 Task: Set answer type to Phone Number.
Action: Mouse moved to (693, 407)
Screenshot: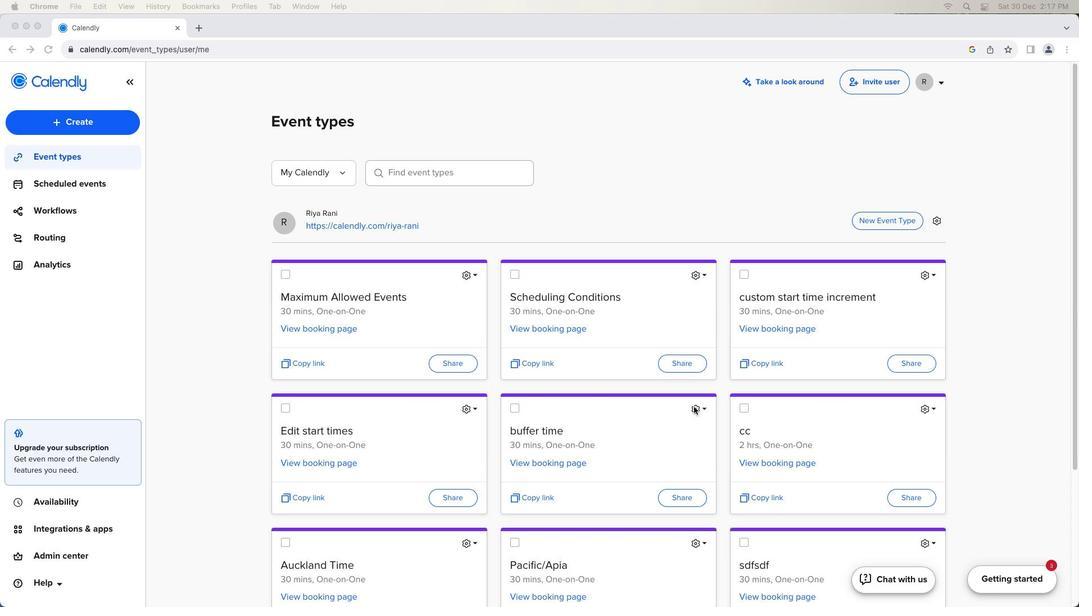 
Action: Mouse pressed left at (693, 407)
Screenshot: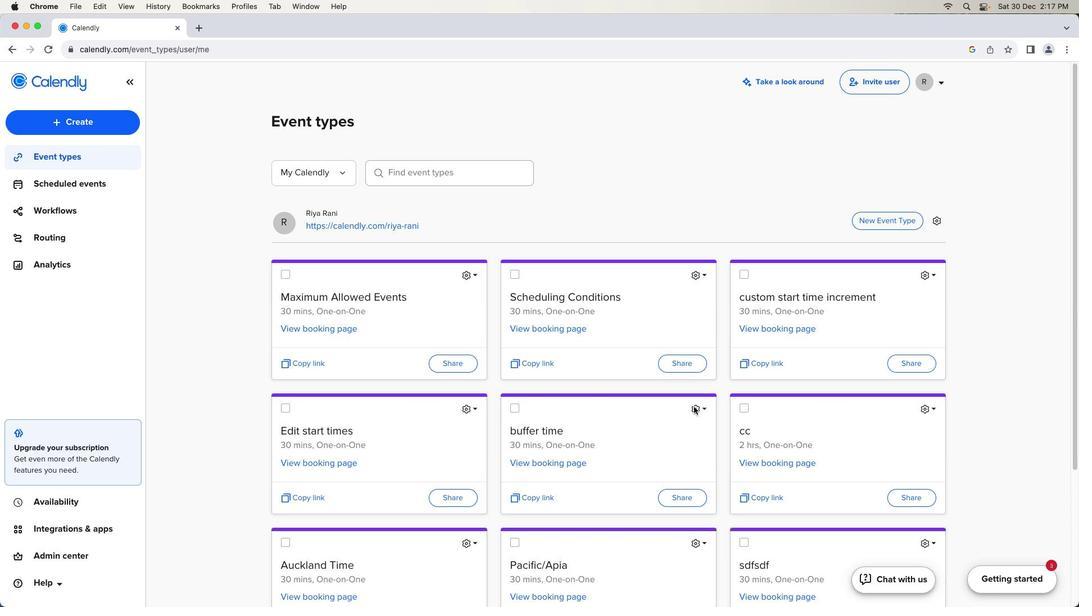 
Action: Mouse pressed left at (693, 407)
Screenshot: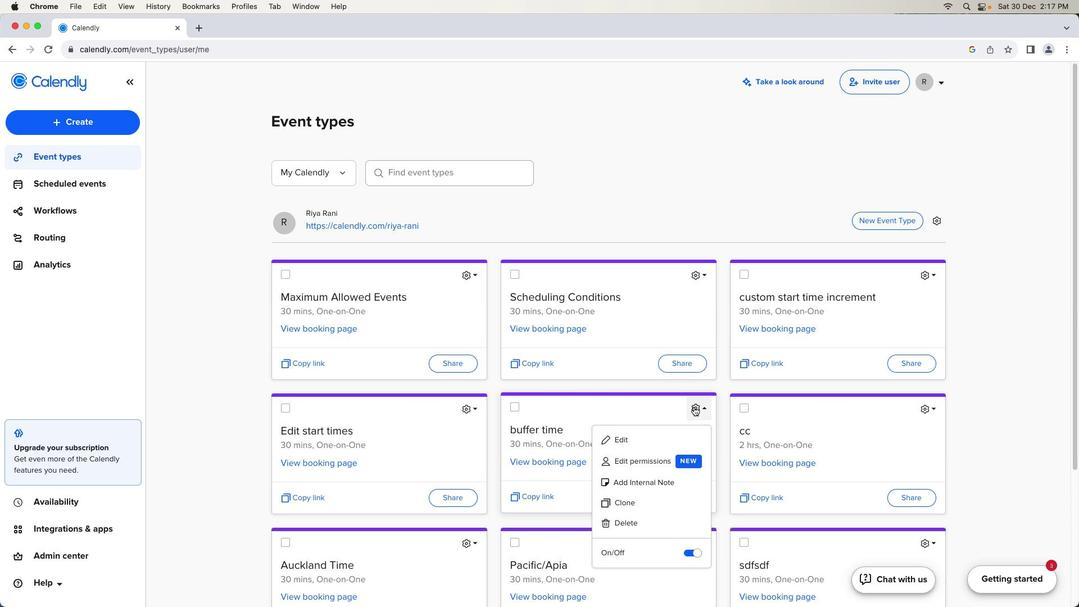 
Action: Mouse moved to (697, 412)
Screenshot: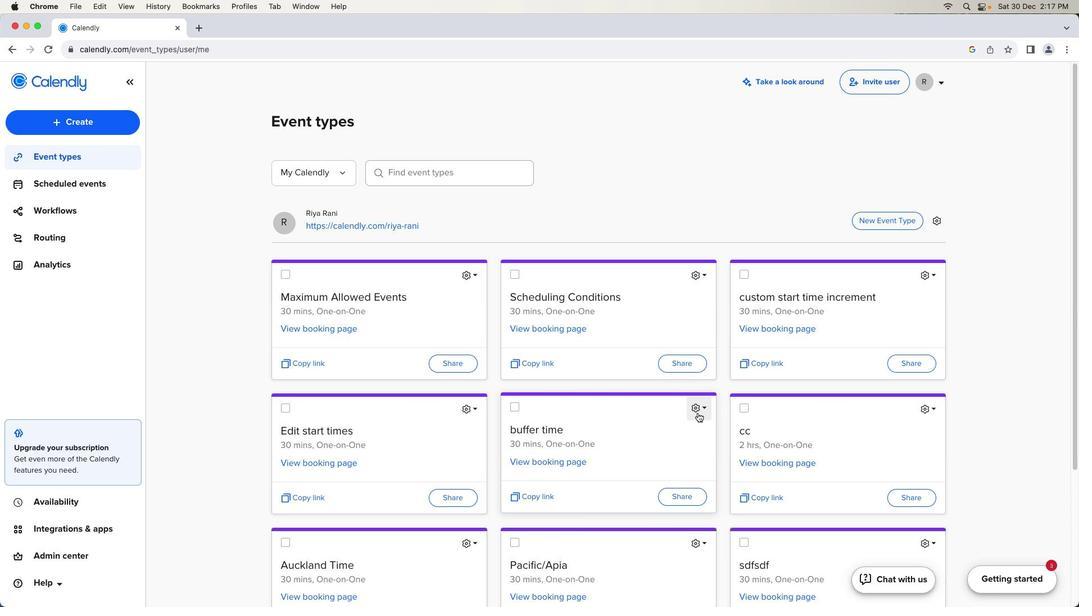
Action: Mouse pressed left at (697, 412)
Screenshot: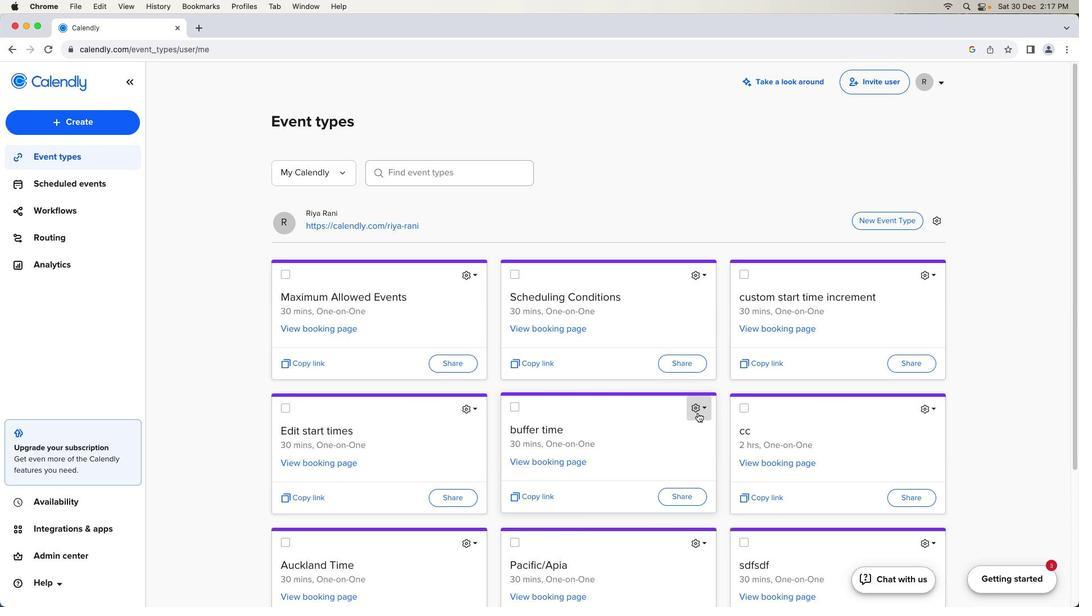 
Action: Mouse moved to (684, 435)
Screenshot: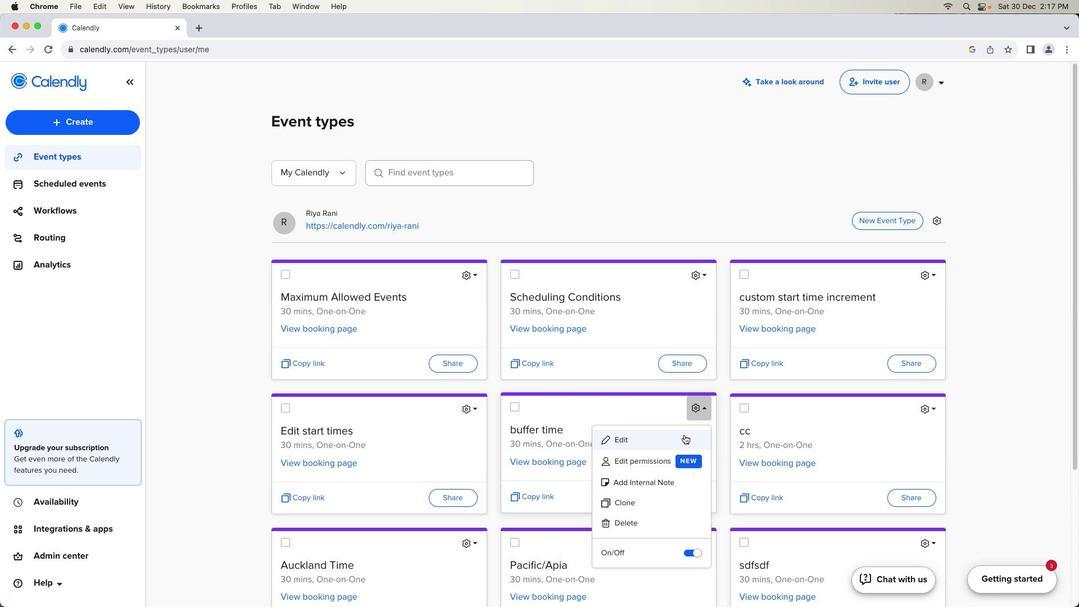 
Action: Mouse pressed left at (684, 435)
Screenshot: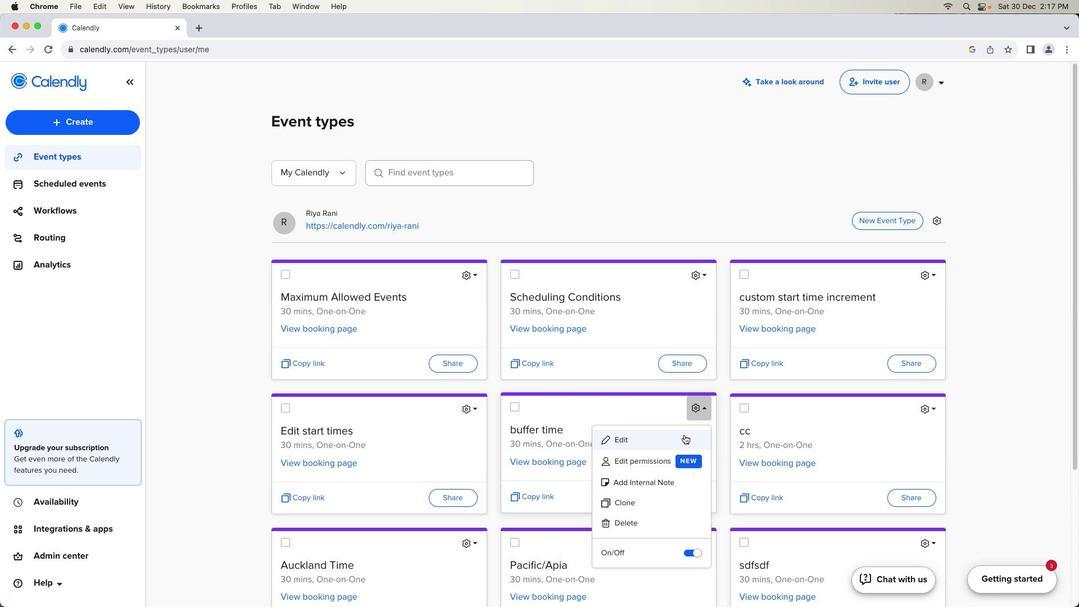 
Action: Mouse moved to (226, 440)
Screenshot: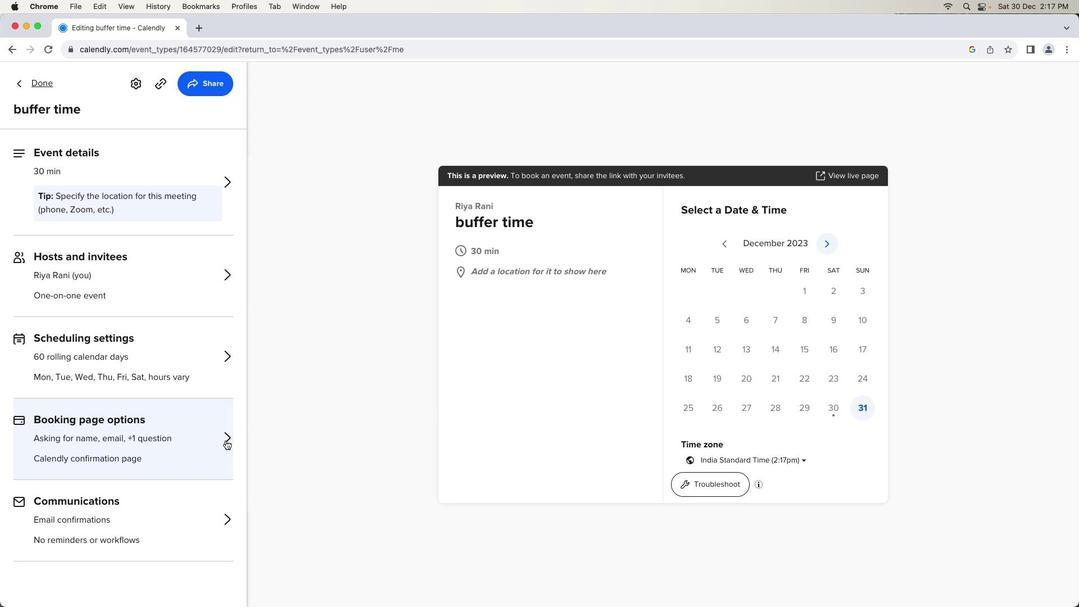 
Action: Mouse pressed left at (226, 440)
Screenshot: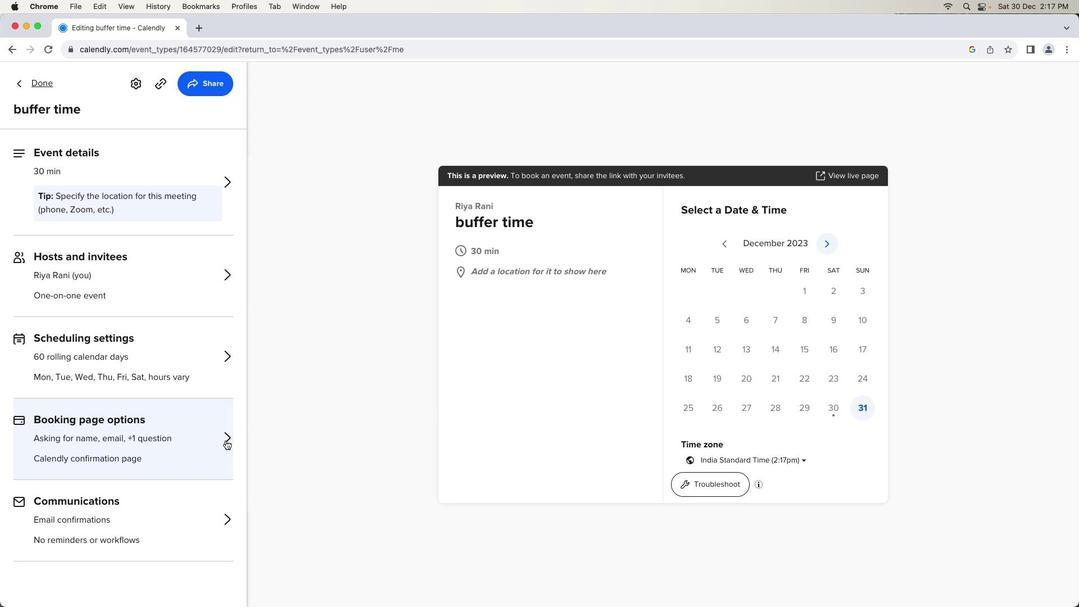 
Action: Mouse moved to (213, 331)
Screenshot: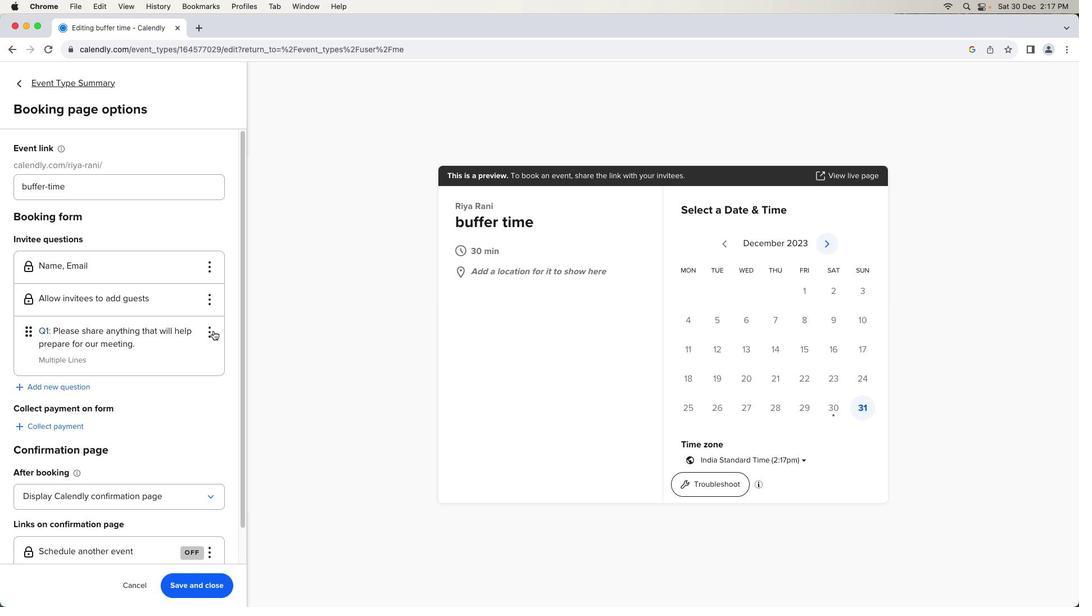 
Action: Mouse pressed left at (213, 331)
Screenshot: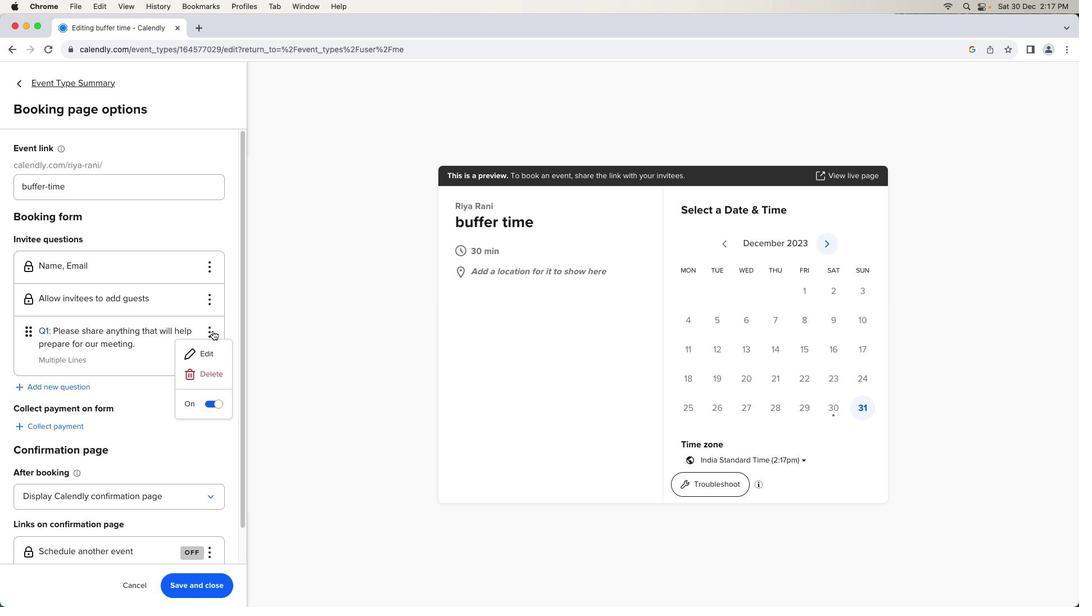 
Action: Mouse moved to (205, 348)
Screenshot: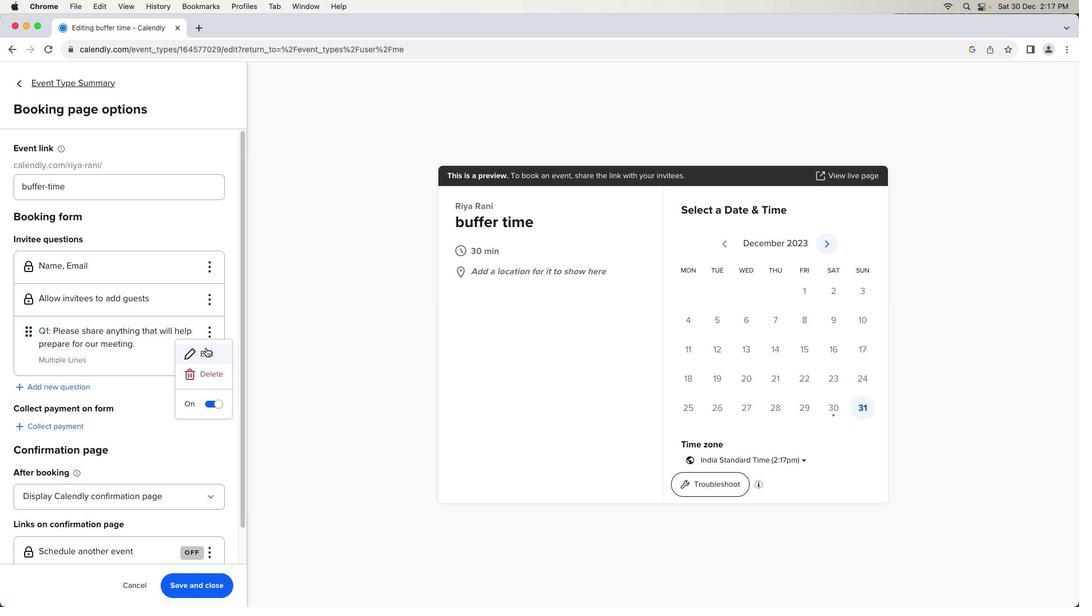
Action: Mouse pressed left at (205, 348)
Screenshot: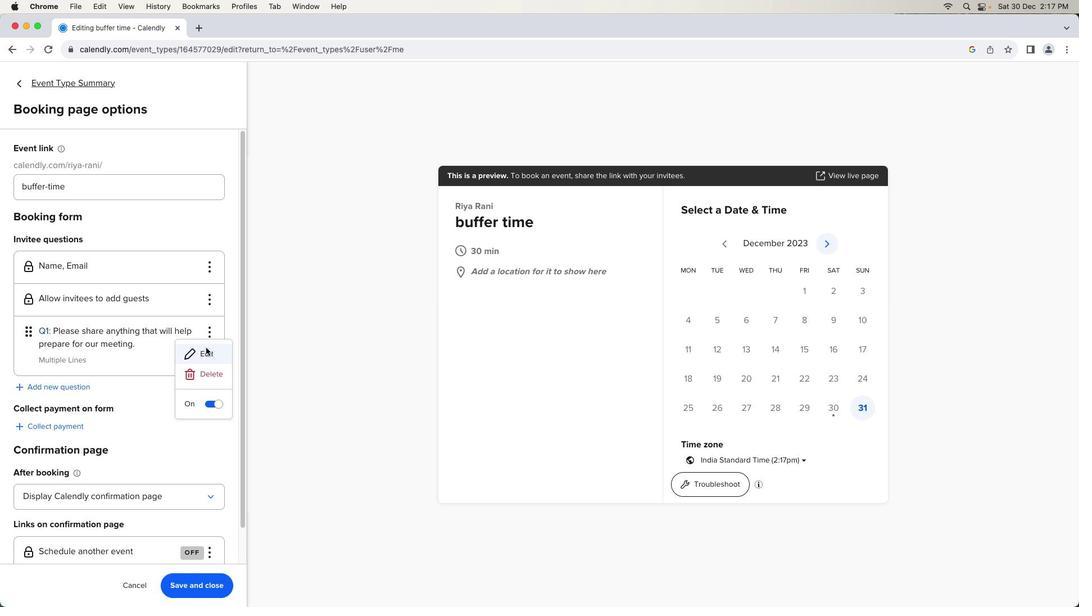 
Action: Mouse moved to (535, 287)
Screenshot: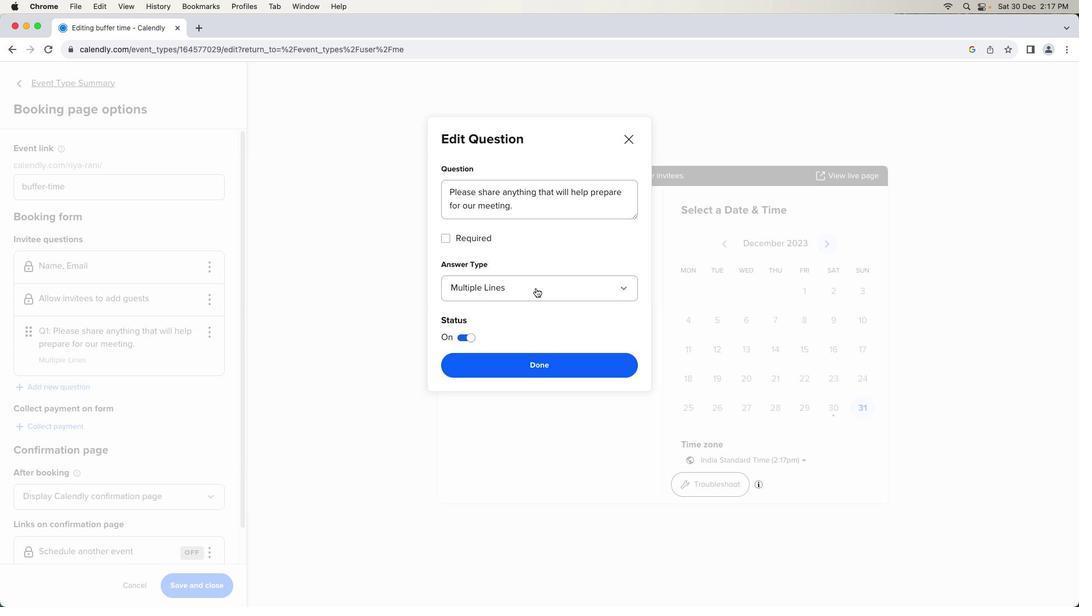 
Action: Mouse pressed left at (535, 287)
Screenshot: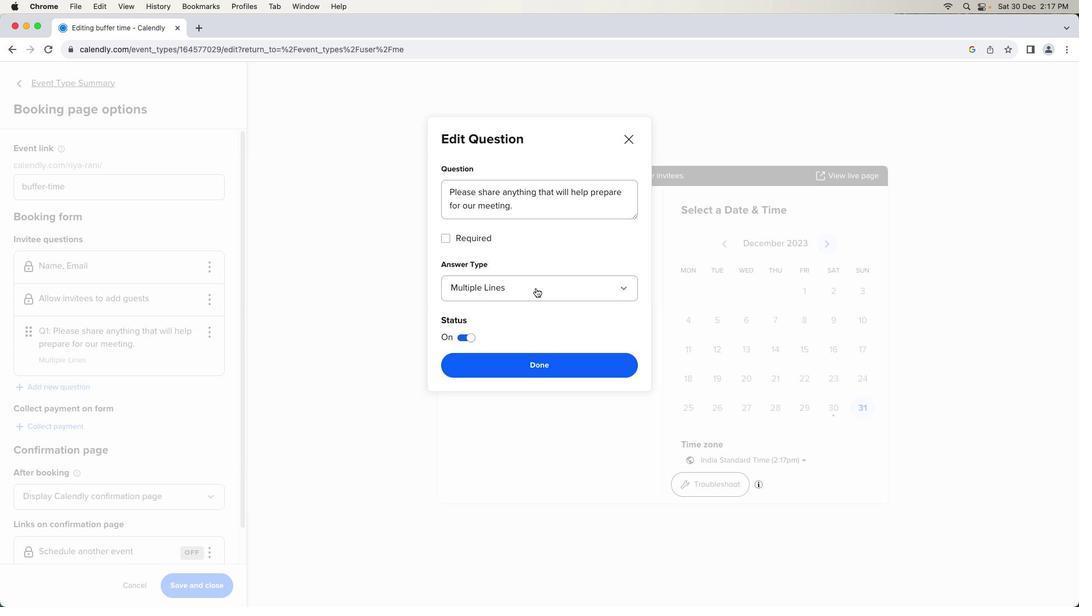 
Action: Mouse moved to (539, 425)
Screenshot: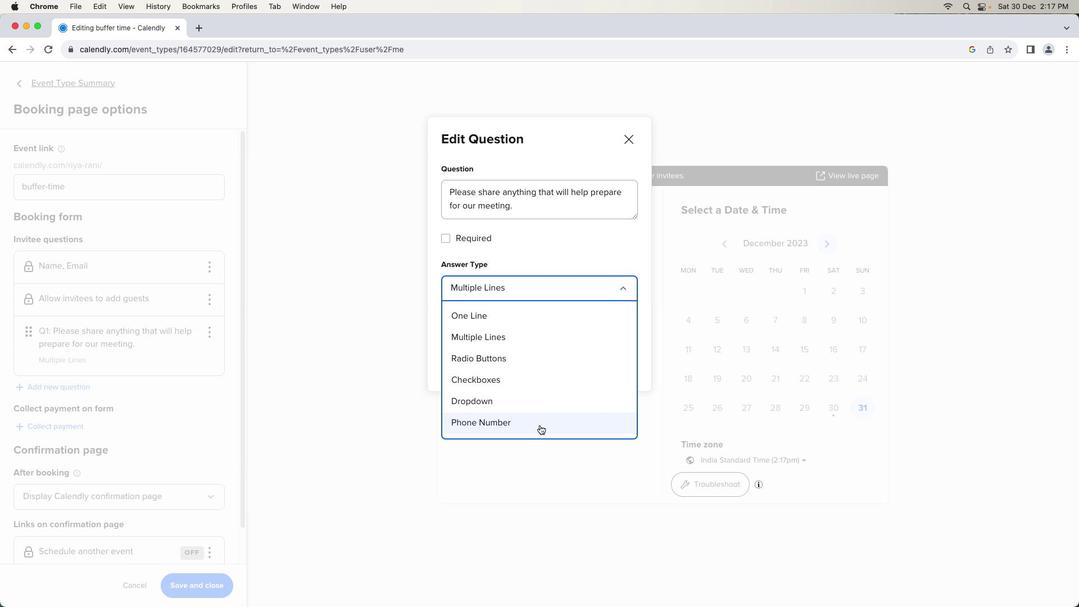 
Action: Mouse pressed left at (539, 425)
Screenshot: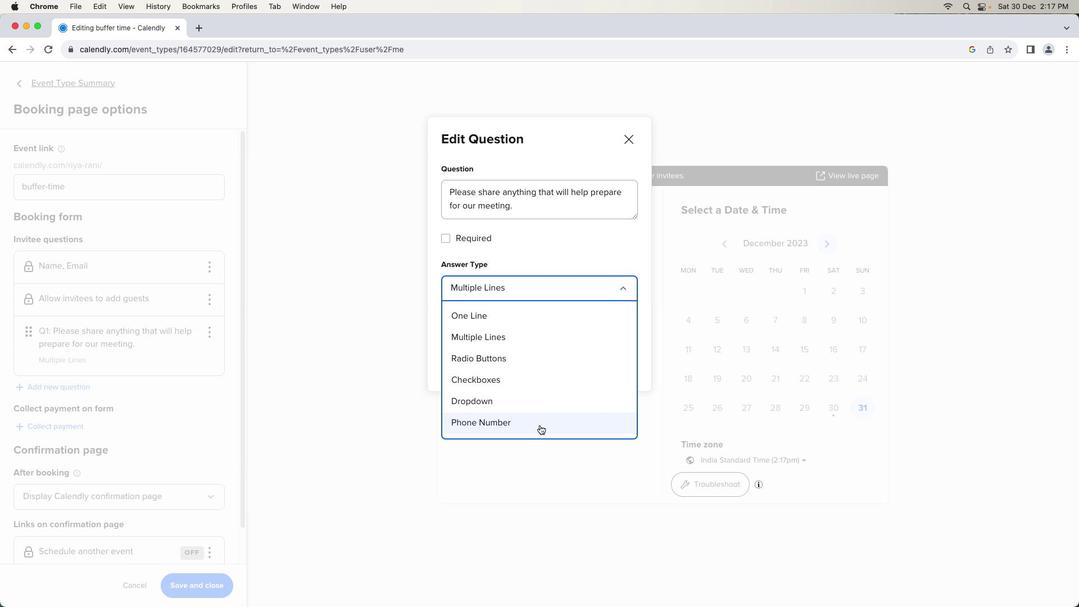 
Action: Mouse moved to (525, 368)
Screenshot: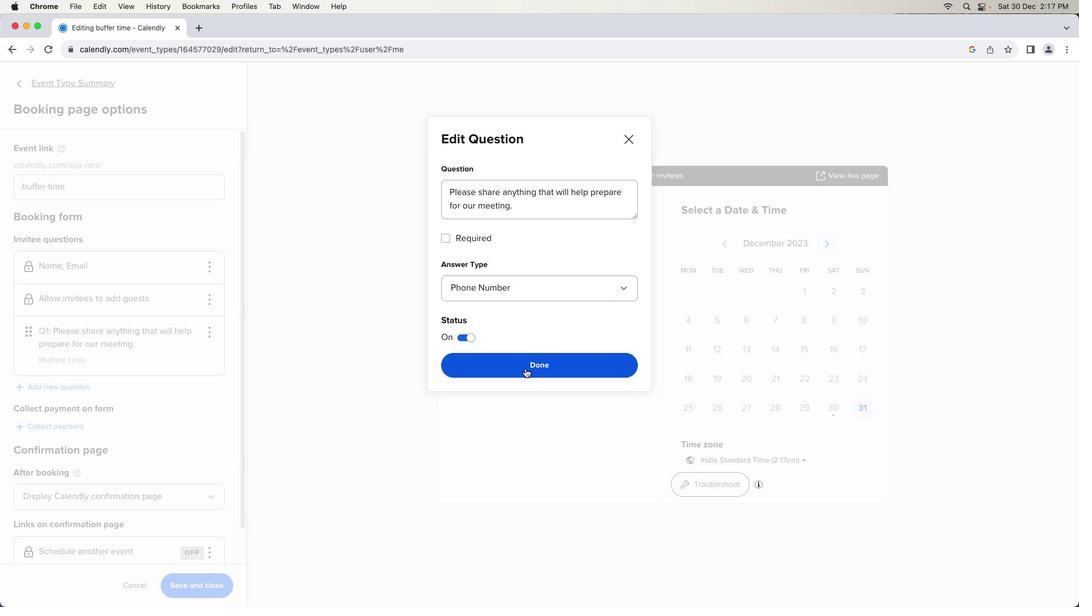 
Action: Mouse pressed left at (525, 368)
Screenshot: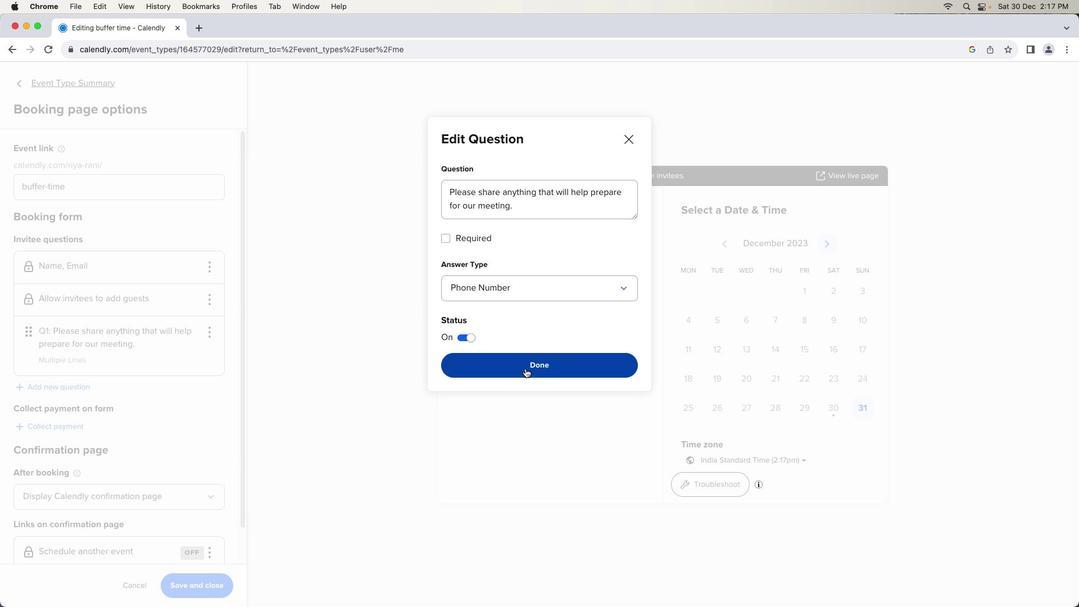 
Action: Mouse moved to (188, 589)
Screenshot: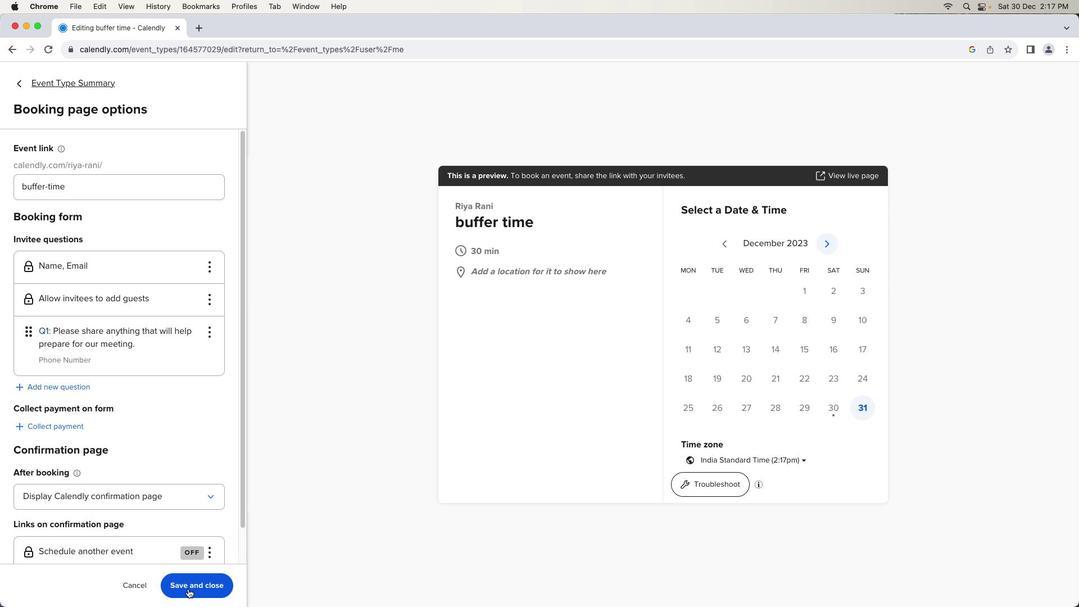 
Action: Mouse pressed left at (188, 589)
Screenshot: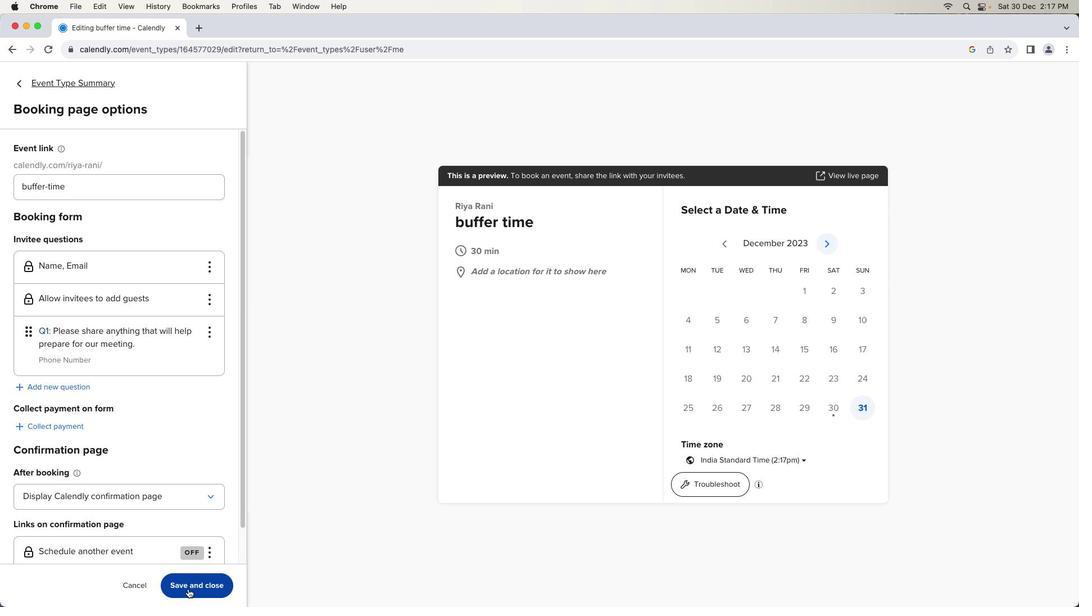 
Action: Mouse moved to (189, 588)
Screenshot: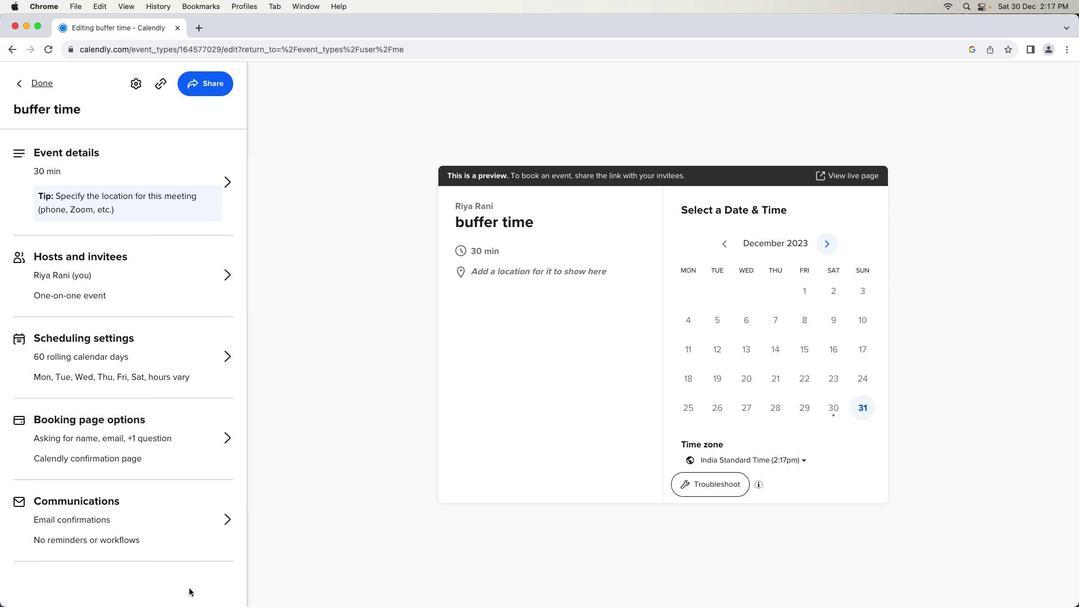 
